 Task: Add an event with the title Lunch and Learn: Effective Presentation Delivery and Impact, date ''2023/11/16'', time 8:30 AM to 10:30 AMand add a description: Staff Training on Customer Service is a comprehensive and interactive program designed to equip employees with the skills, knowledge, and mindset necessary to deliver exceptional customer service experiences. This training focuses on building strong customer relationships, enhancing communication skills, and developing problem-solving abilities to exceed customer expectations._x000D_
_x000D_
Select event color  Tomato . Add location for the event as: 789 Calle de Preciados, Madrid, Spain, logged in from the account softage.5@softage.netand send the event invitation to softage.10@softage.net and softage.3@softage.net. Set a reminder for the event Doesn''t repeat
Action: Mouse moved to (57, 104)
Screenshot: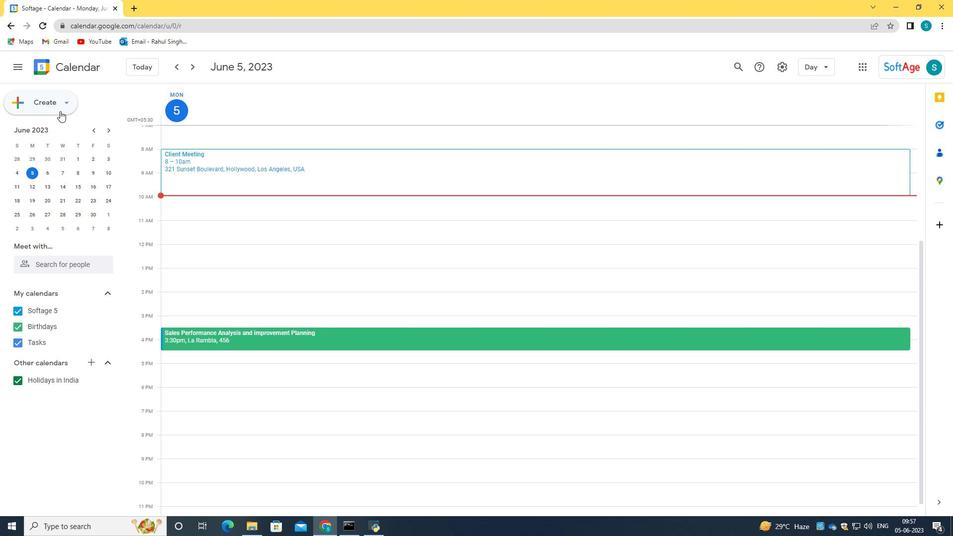 
Action: Mouse pressed left at (57, 104)
Screenshot: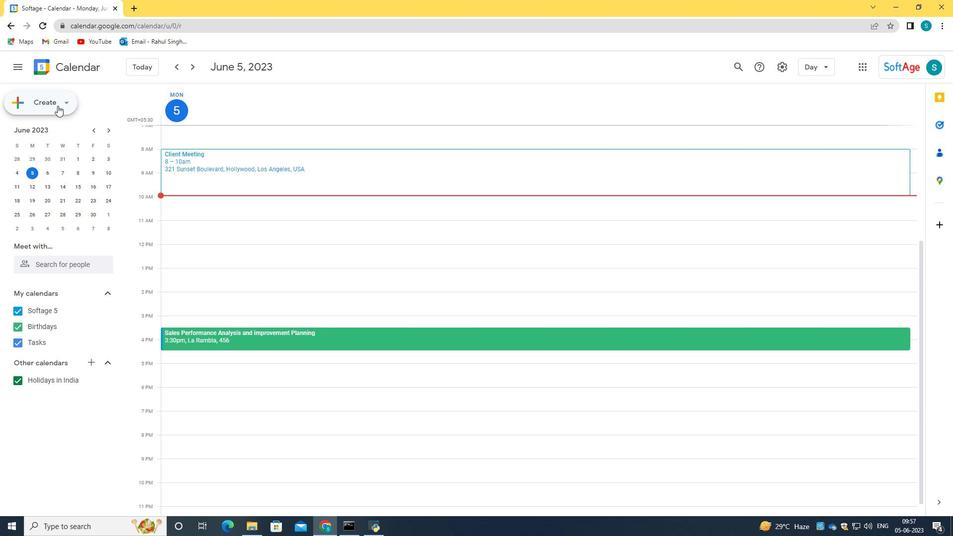 
Action: Mouse moved to (57, 126)
Screenshot: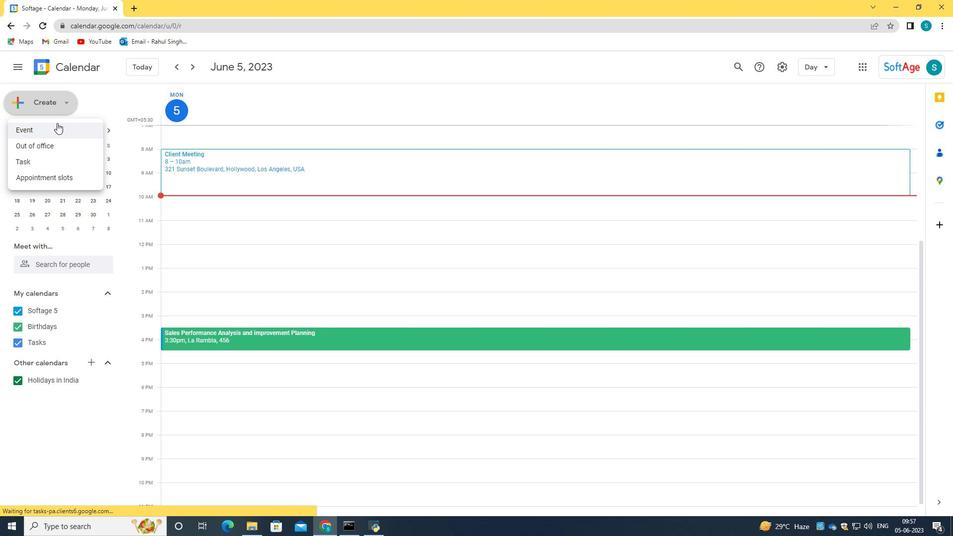 
Action: Mouse pressed left at (57, 126)
Screenshot: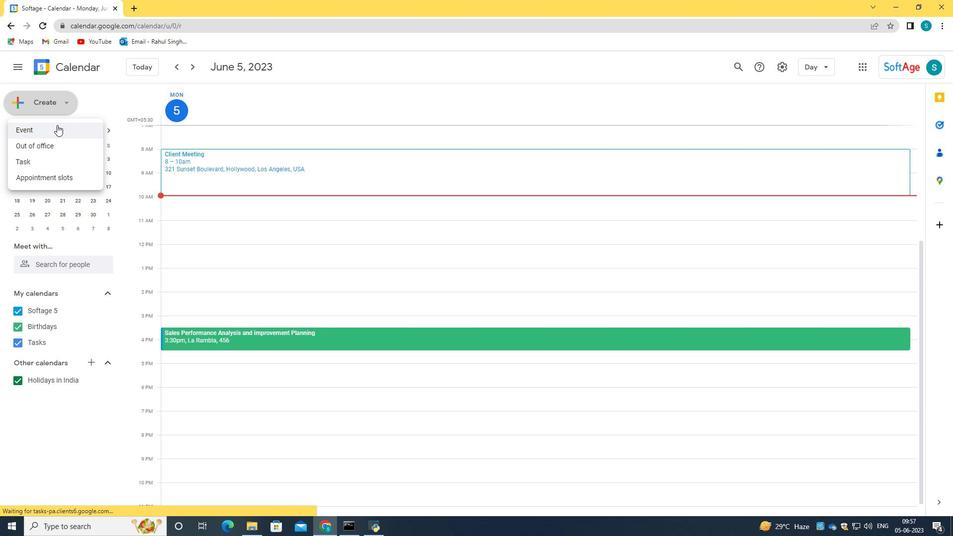 
Action: Mouse moved to (543, 391)
Screenshot: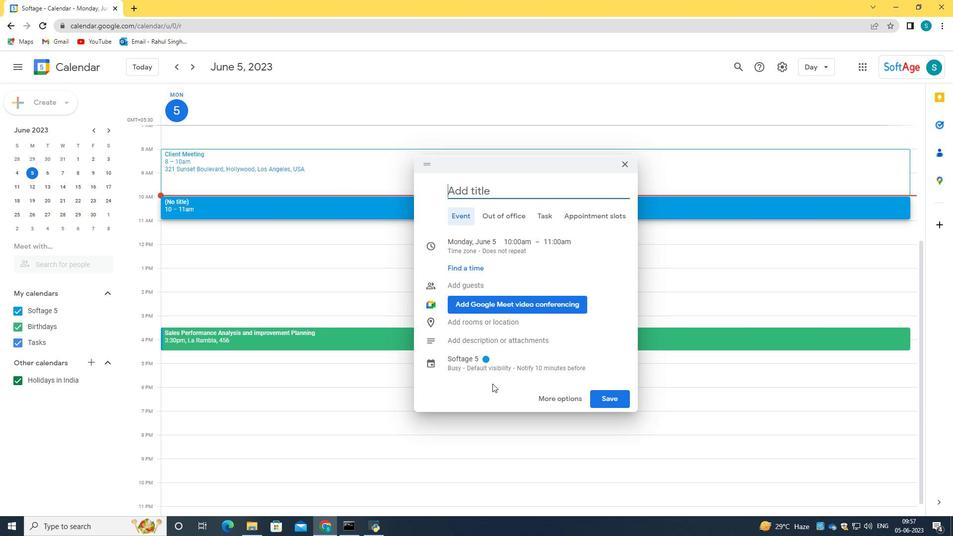 
Action: Mouse pressed left at (543, 391)
Screenshot: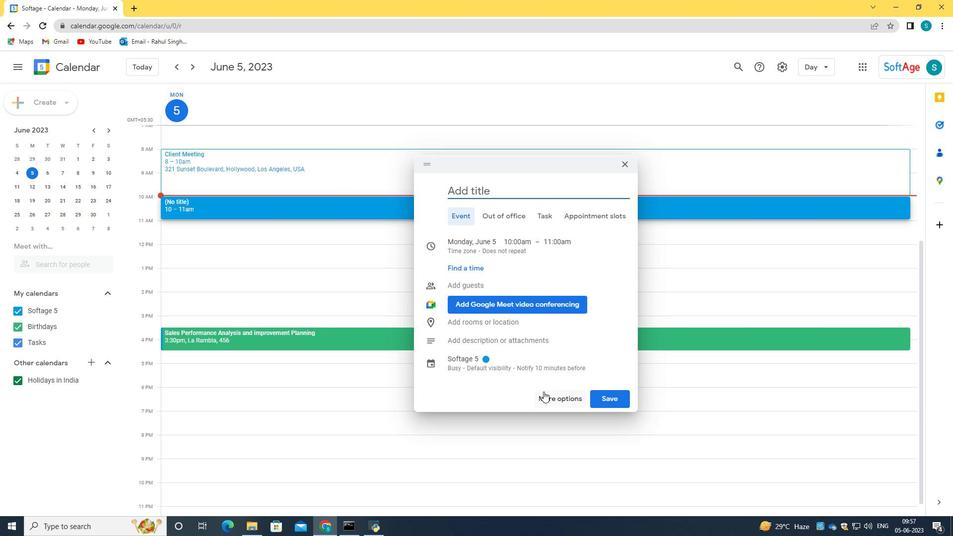 
Action: Mouse moved to (103, 74)
Screenshot: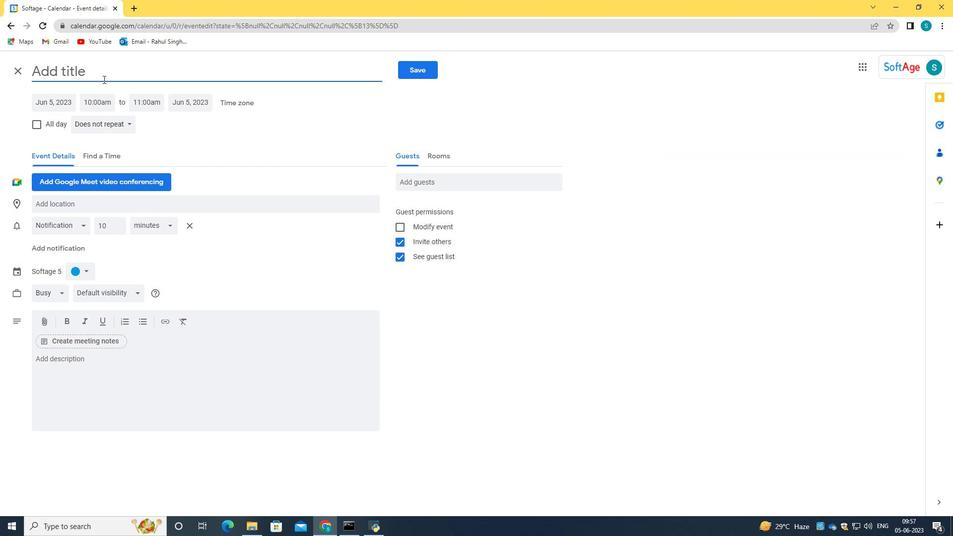 
Action: Key pressed <Key.caps_lock>L<Key.caps_lock>uc<Key.backspace>nch<Key.space>and<Key.space><Key.caps_lock>L<Key.caps_lock>earn<Key.shift_r>:<Key.space><Key.caps_lock>E<Key.caps_lock>ffective<Key.space><Key.caps_lock>P<Key.caps_lock>resentation<Key.space><Key.caps_lock>D<Key.caps_lock>eliver<Key.backspace>e<Key.backspace>ry<Key.space>and<Key.space><Key.caps_lock>I<Key.caps_lock>mpact
Screenshot: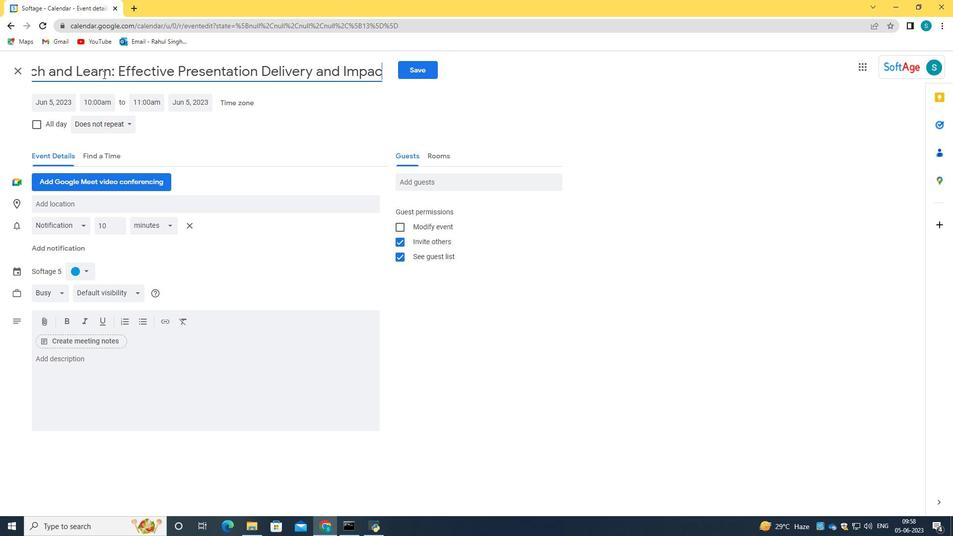 
Action: Mouse moved to (50, 101)
Screenshot: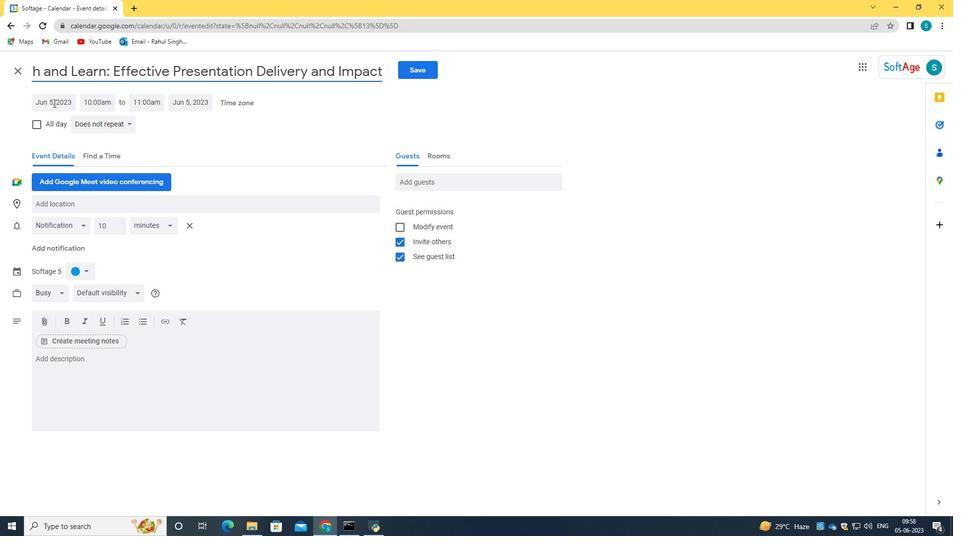 
Action: Mouse pressed left at (50, 101)
Screenshot: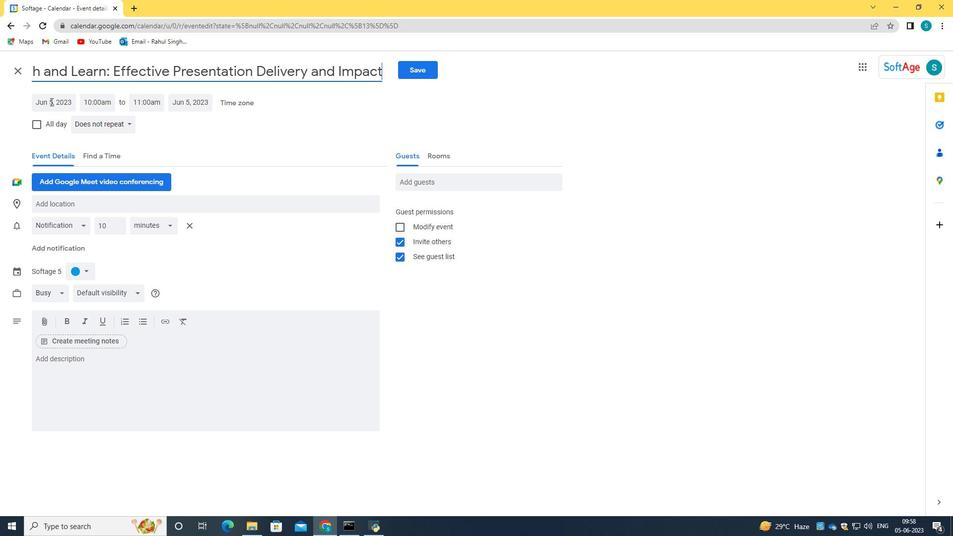 
Action: Key pressed 2023/11/16<Key.tab>08<Key.shift_r>:30am<Key.tab>10<Key.shift_r>:30am
Screenshot: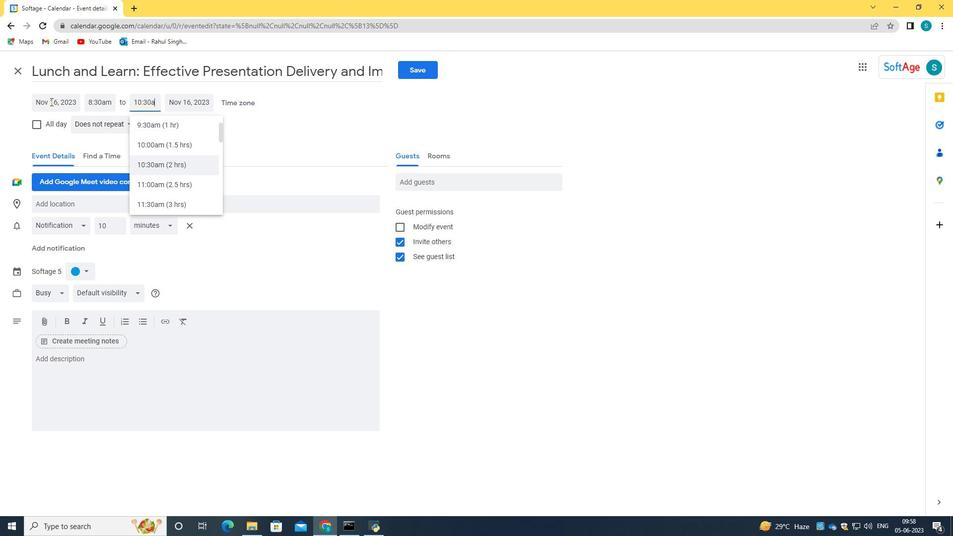 
Action: Mouse moved to (160, 166)
Screenshot: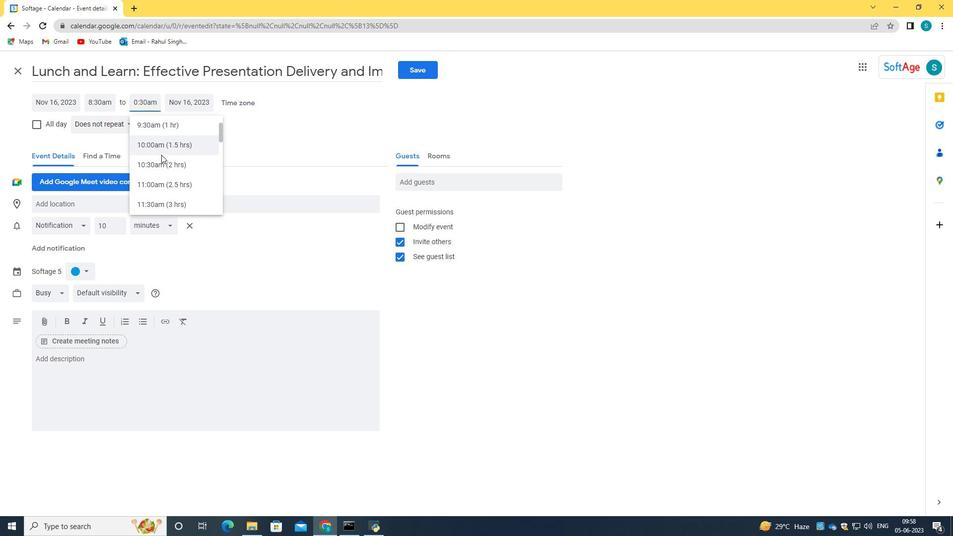
Action: Mouse pressed left at (160, 166)
Screenshot: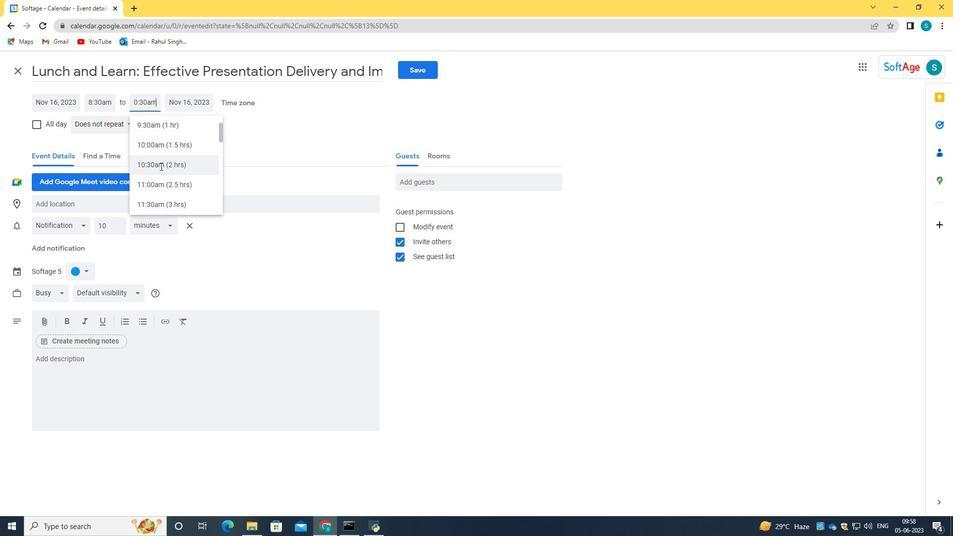
Action: Mouse moved to (171, 374)
Screenshot: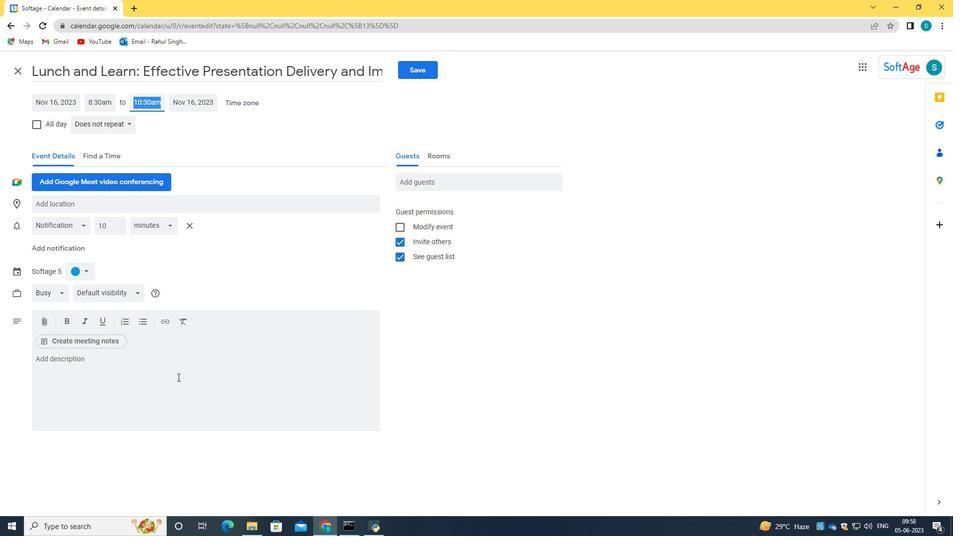 
Action: Mouse pressed left at (171, 374)
Screenshot: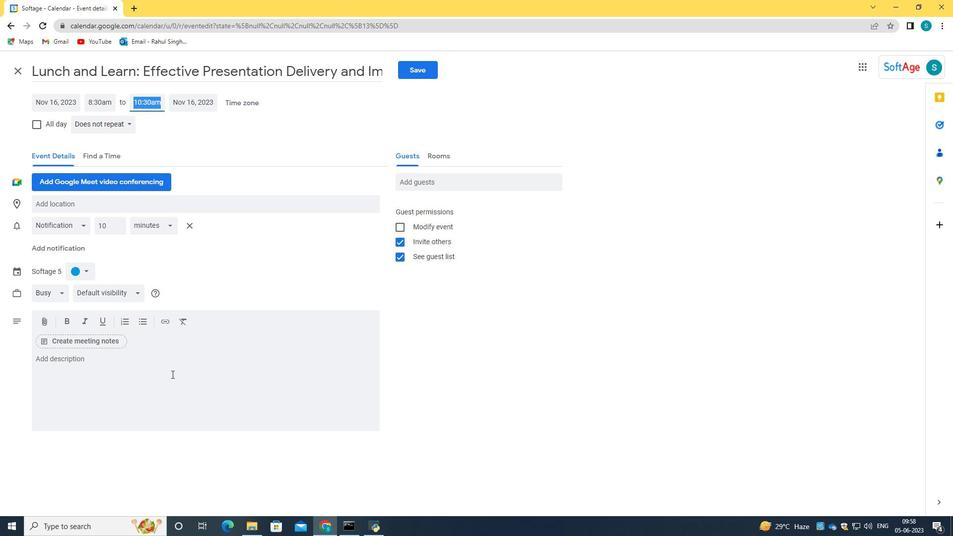 
Action: Key pressed <Key.caps_lock>S<Key.caps_lock>taff<Key.space><Key.caps_lock>T<Key.caps_lock>raining<Key.space>on<Key.space><Key.caps_lock>C<Key.caps_lock>ustomer<Key.space><Key.caps_lock>S<Key.caps_lock>ervice<Key.space>is<Key.space>a<Key.space>comprehensive<Key.space>and<Key.space><Key.caps_lock>I<Key.caps_lock>nteractive<Key.space>program<Key.space>designed<Key.space>to<Key.space>equip<Key.space>employees<Key.space>with<Key.space>thes<Key.backspace><Key.space>skills,k<Key.backspace><Key.space>knowleg<Key.backspace>dge<Key.space>and<Key.space>mindset<Key.space>necessary<Key.space>to<Key.space>deliver<Key.space>expe<Key.backspace>tional<Key.space><Key.backspace><Key.backspace><Key.backspace><Key.backspace><Key.backspace><Key.backspace><Key.backspace><Key.backspace>ceptional<Key.space>customer<Key.space>servci<Key.backspace><Key.backspace>ice<Key.space>experiences.<Key.space><Key.caps_lock>T<Key.caps_lock>his<Key.space><Key.caps_lock>T<Key.caps_lock>raining<Key.space>focuses<Key.space>on<Key.space>building<Key.space>strong<Key.space>customer<Key.space>relationshio<Key.backspace>ps<Key.space><Key.backspace>,<Key.space>enhancing<Key.space>communication<Key.space>skills,<Key.space>and<Key.space>developing<Key.space>problem<Key.space>solving<Key.space>ability<Key.backspace>ies<Key.space>to<Key.space>exceed<Key.space>customrer<Key.backspace><Key.backspace><Key.backspace>er<Key.space>expectation.
Screenshot: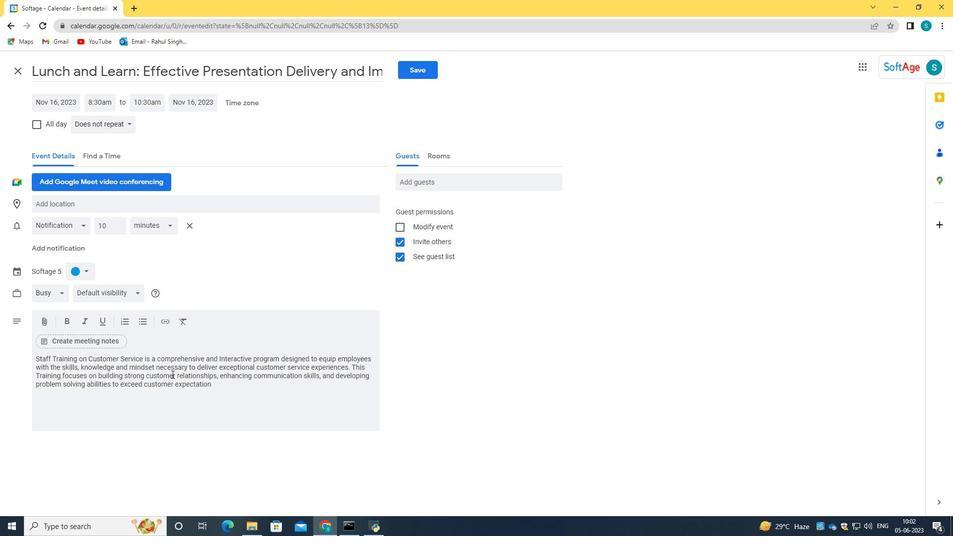 
Action: Mouse moved to (69, 271)
Screenshot: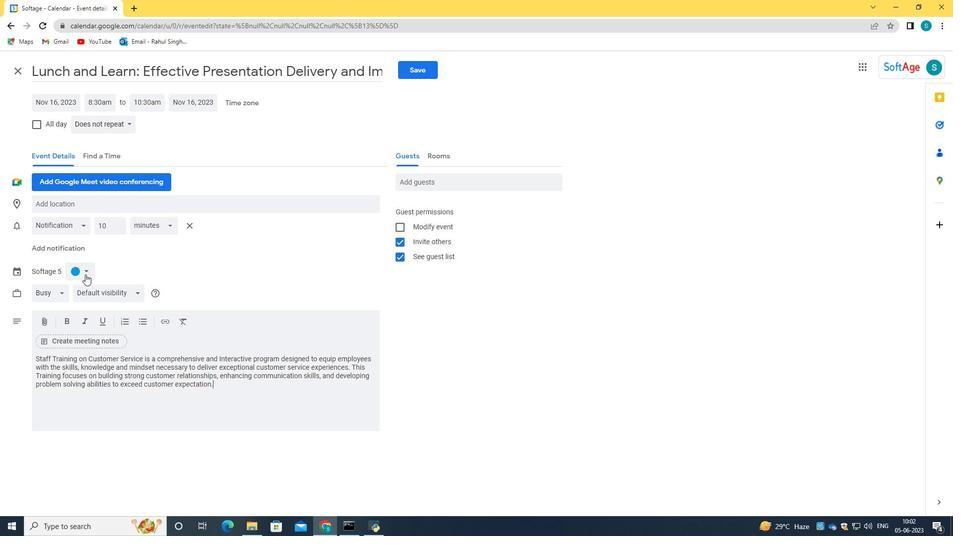 
Action: Mouse pressed left at (69, 271)
Screenshot: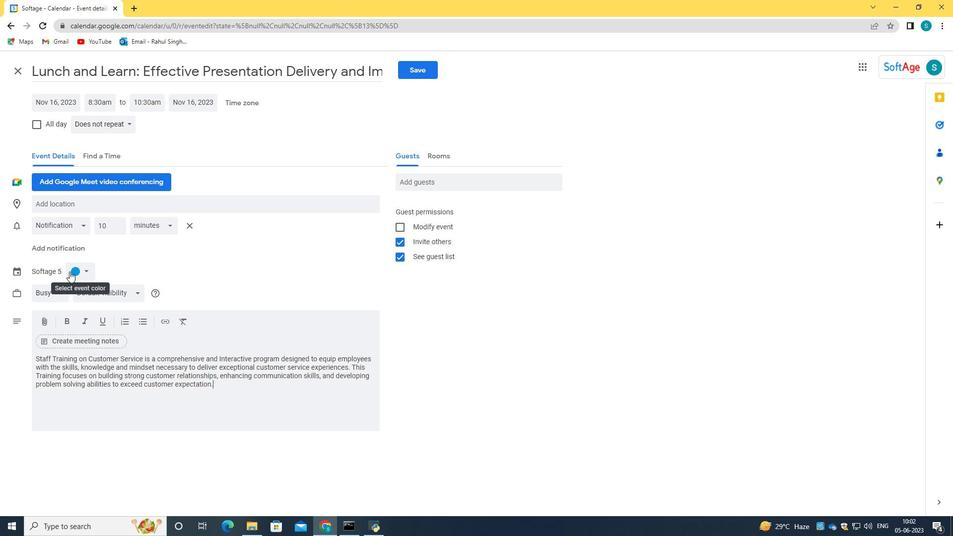 
Action: Mouse moved to (73, 269)
Screenshot: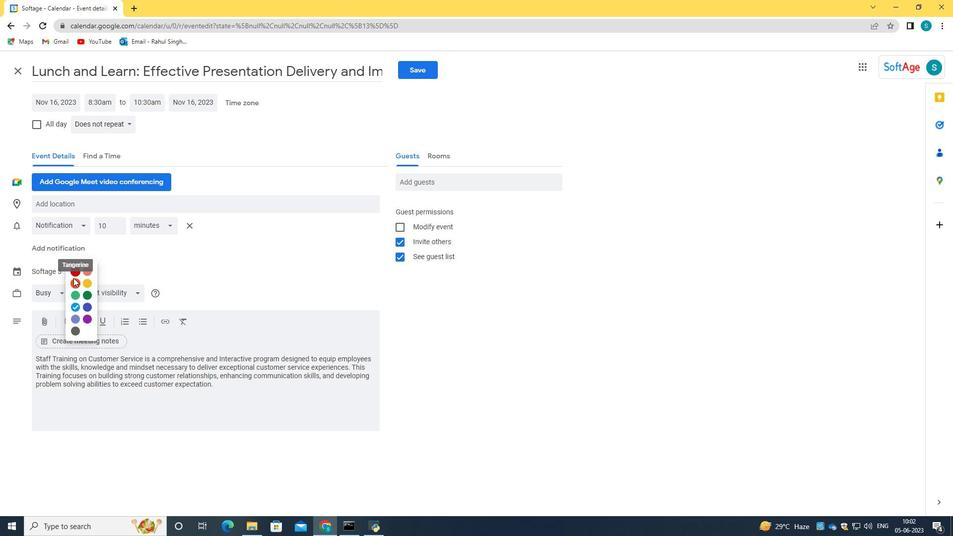 
Action: Mouse pressed left at (73, 269)
Screenshot: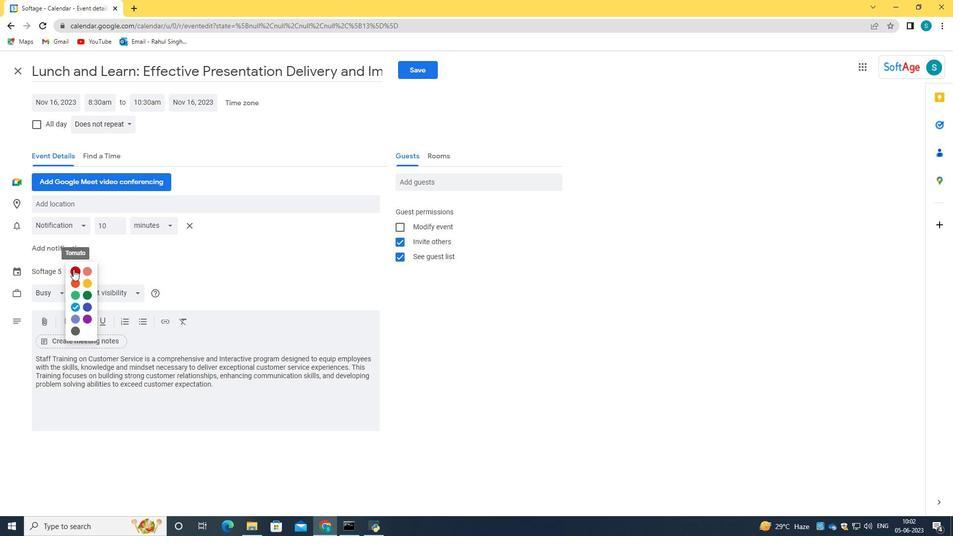 
Action: Mouse moved to (81, 205)
Screenshot: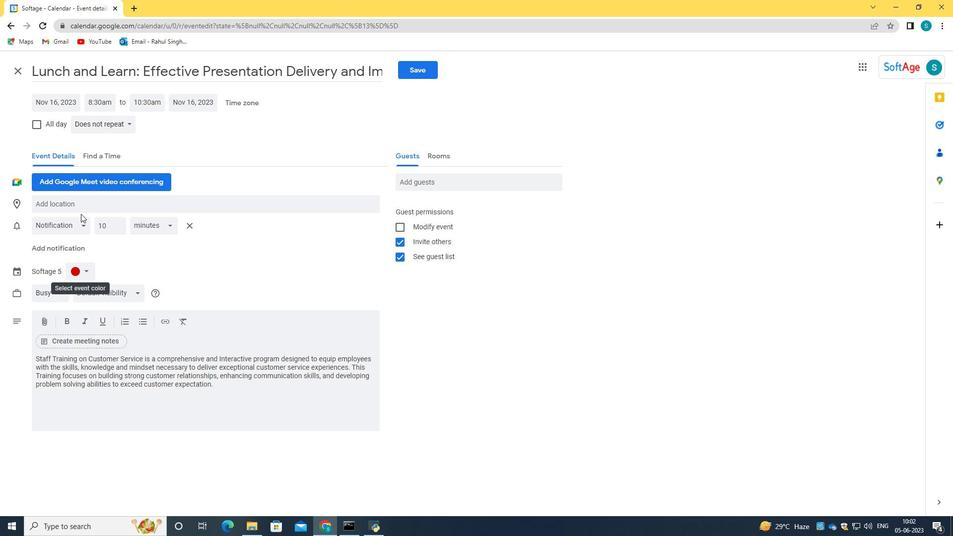 
Action: Mouse pressed left at (81, 205)
Screenshot: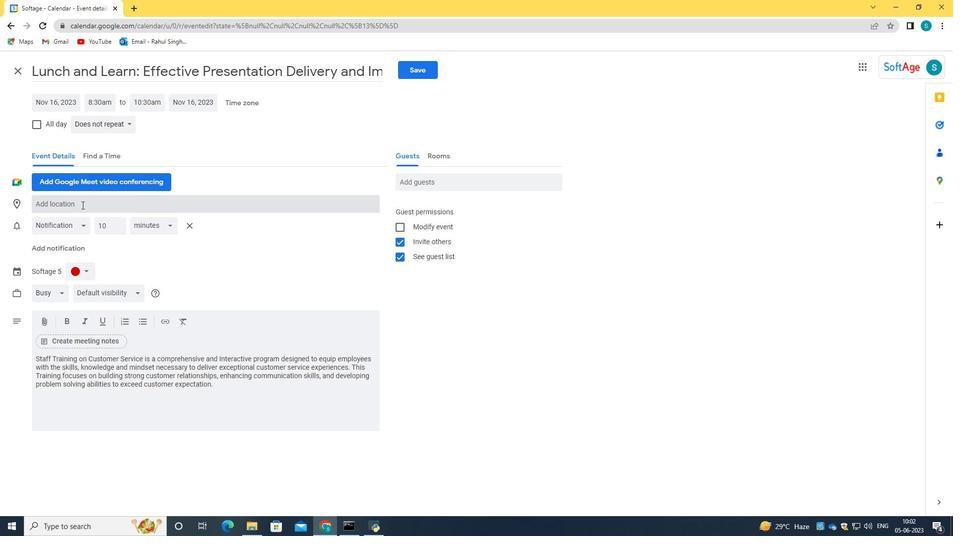 
Action: Key pressed 78
Screenshot: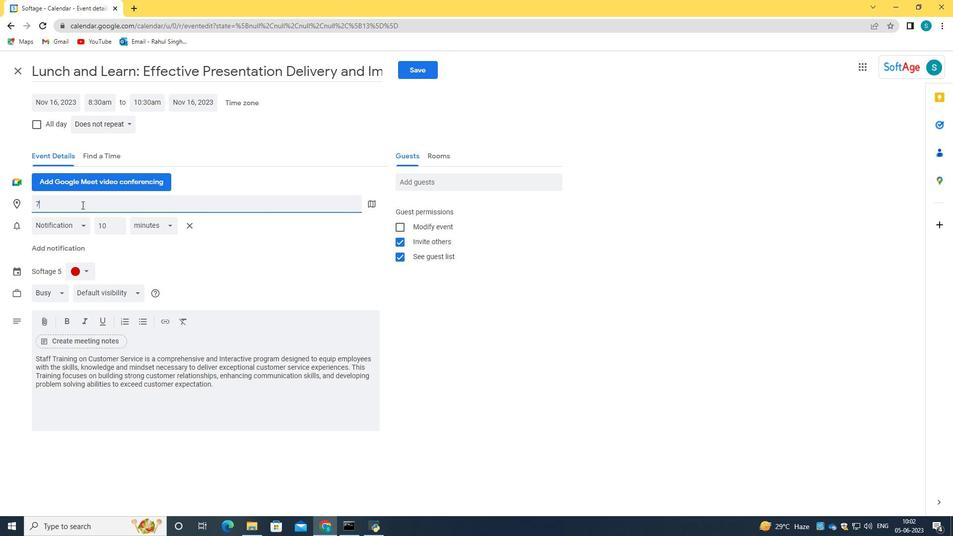 
Action: Mouse moved to (85, 205)
Screenshot: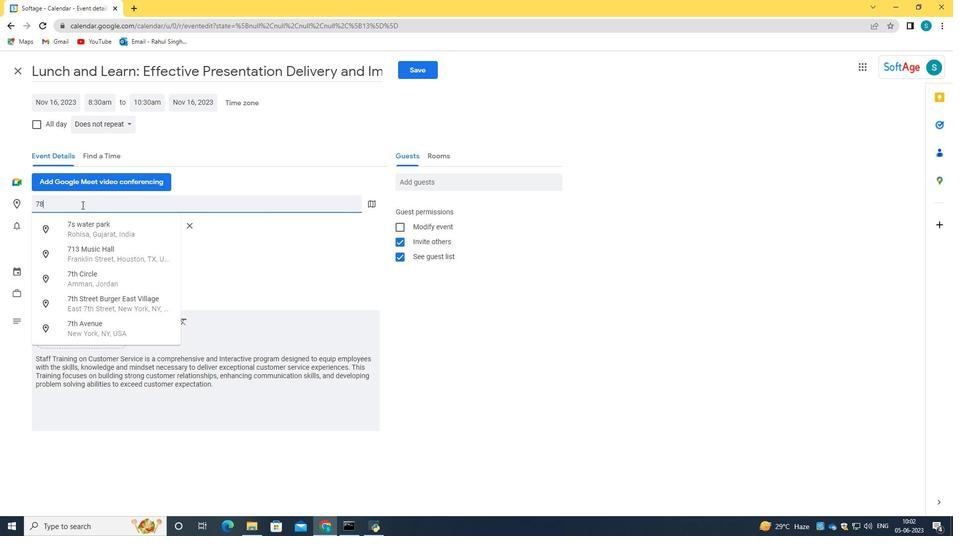 
Action: Key pressed 9<Key.space><Key.caps_lock>C<Key.caps_lock>alle<Key.space>de<Key.space><Key.caps_lock>P<Key.caps_lock>a<Key.backspace>reciados,<Key.space><Key.caps_lock>M<Key.caps_lock>adt<Key.backspace>rid,<Key.space><Key.caps_lock>S<Key.caps_lock>pain<Key.space>
Screenshot: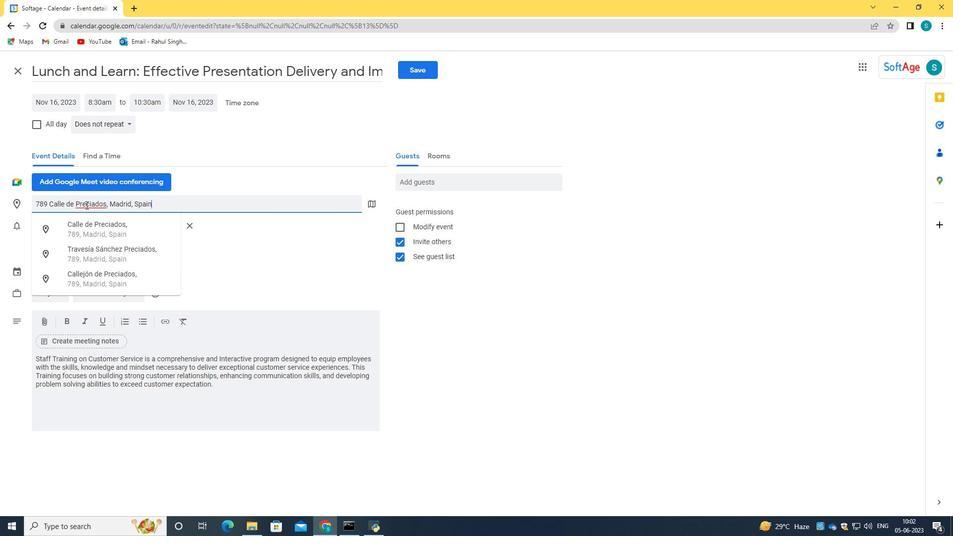 
Action: Mouse moved to (89, 233)
Screenshot: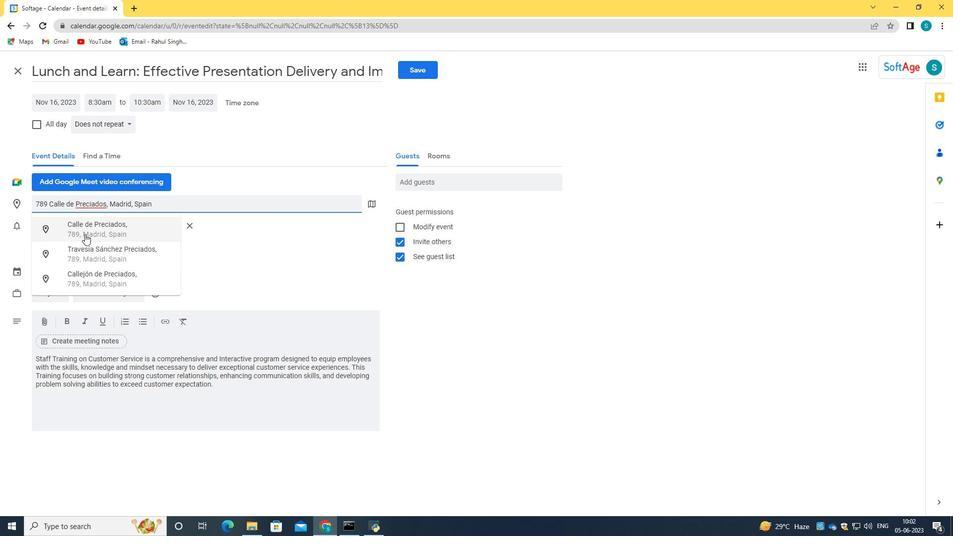 
Action: Mouse pressed left at (89, 233)
Screenshot: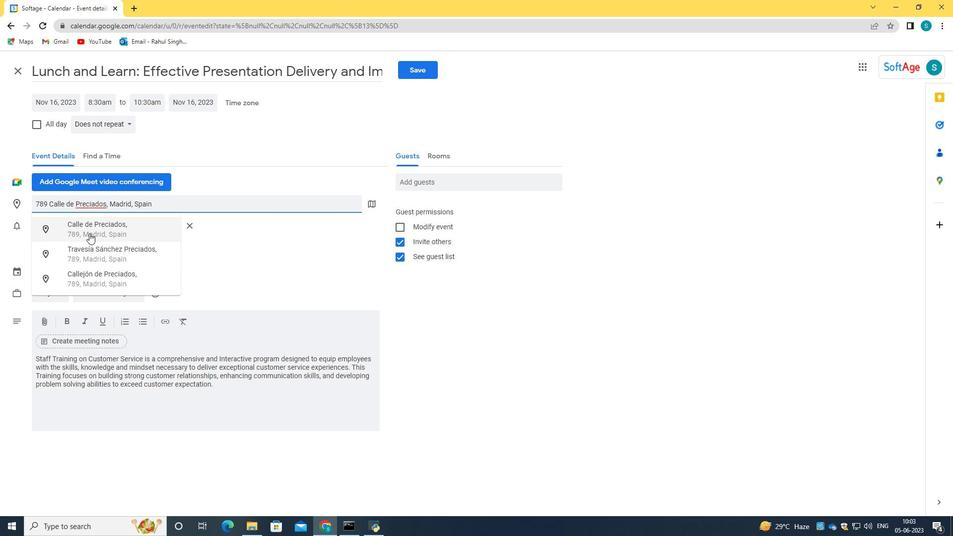 
Action: Mouse moved to (455, 179)
Screenshot: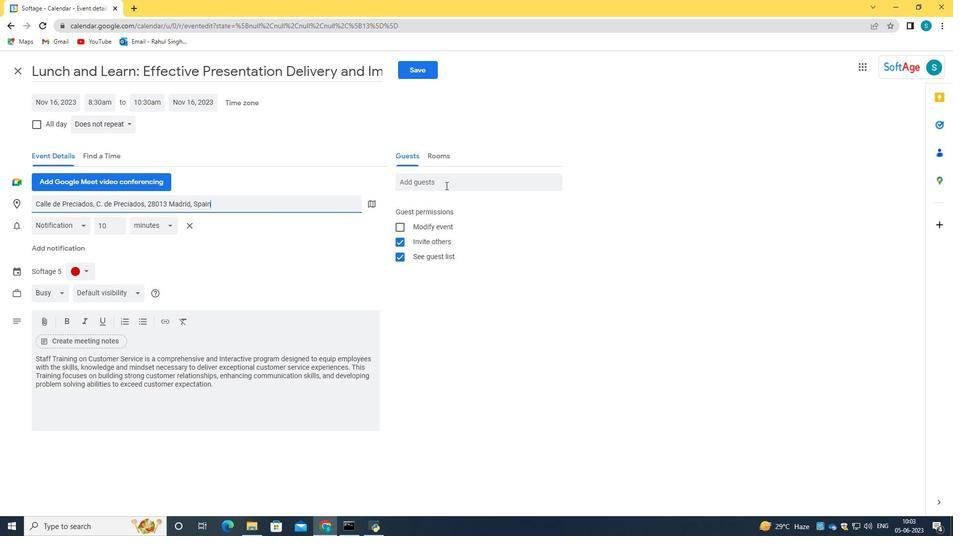 
Action: Mouse pressed left at (455, 179)
Screenshot: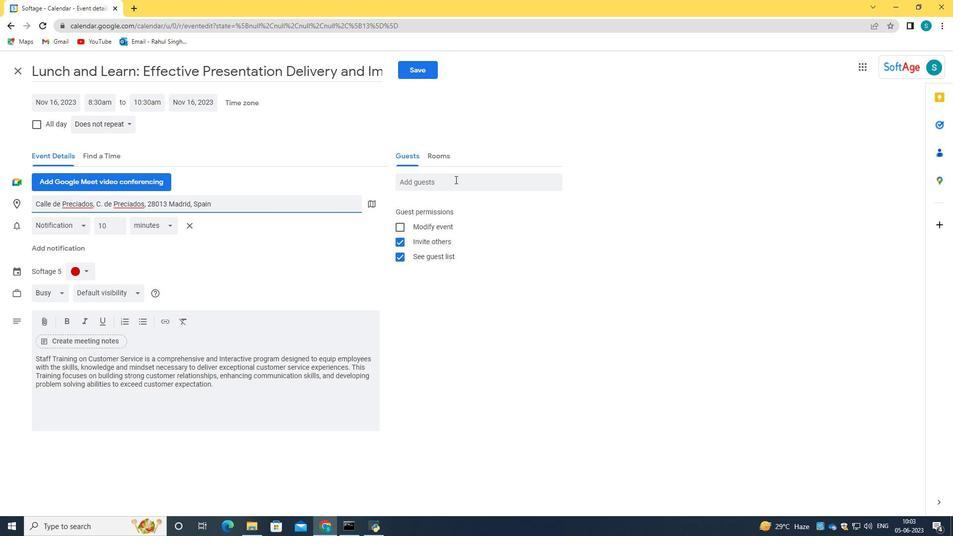 
Action: Key pressed softage.10<Key.shift>@softage.net<Key.tab>softage.3<Key.shift>@softage.net
Screenshot: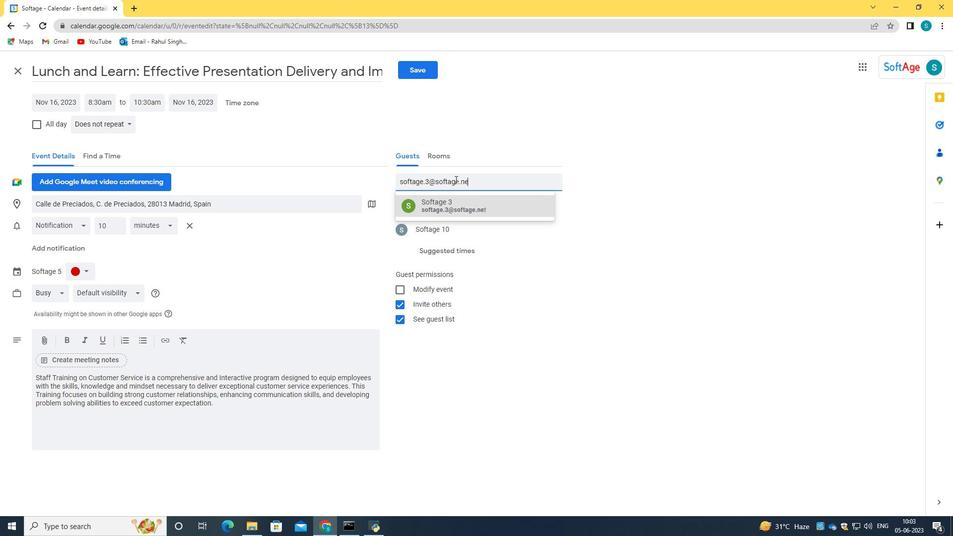 
Action: Mouse moved to (455, 201)
Screenshot: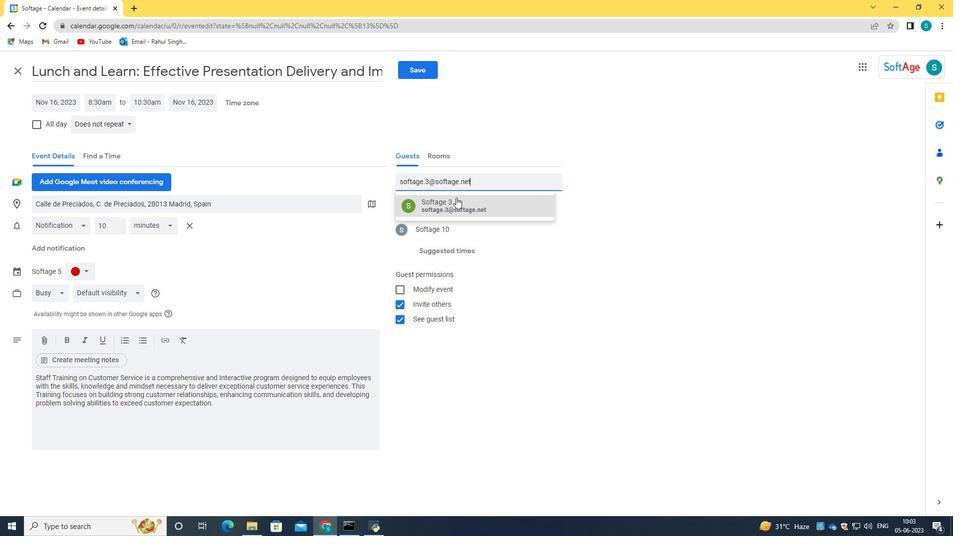 
Action: Mouse pressed left at (455, 201)
Screenshot: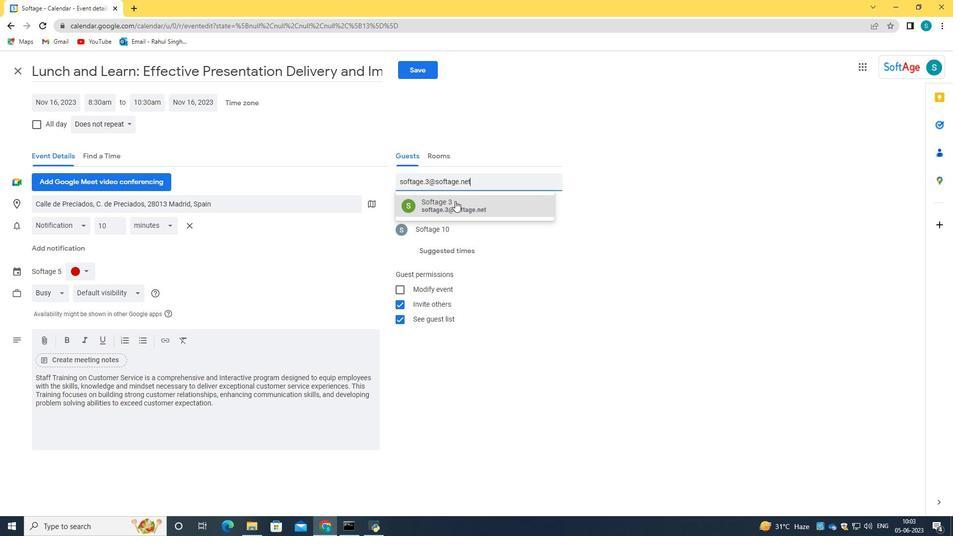 
Action: Mouse moved to (108, 124)
Screenshot: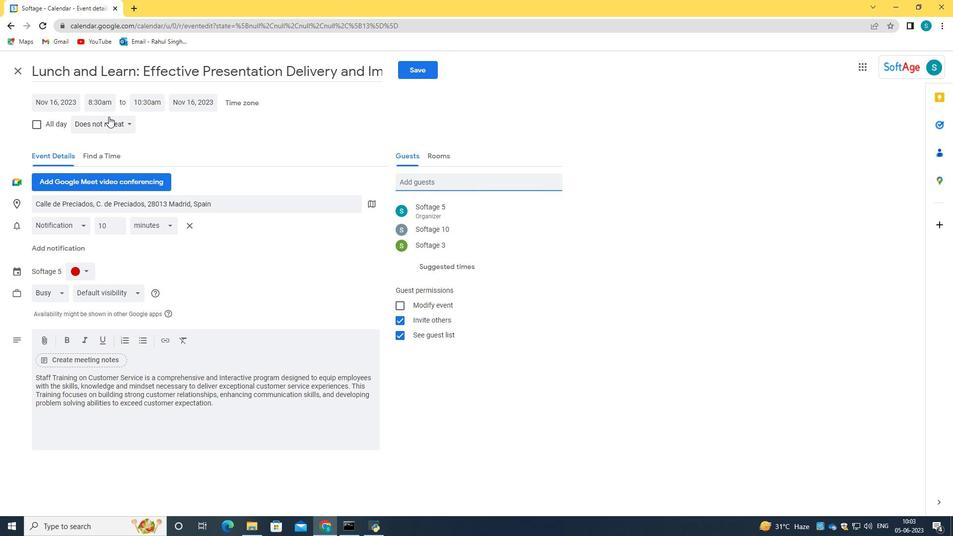 
Action: Mouse pressed left at (108, 124)
Screenshot: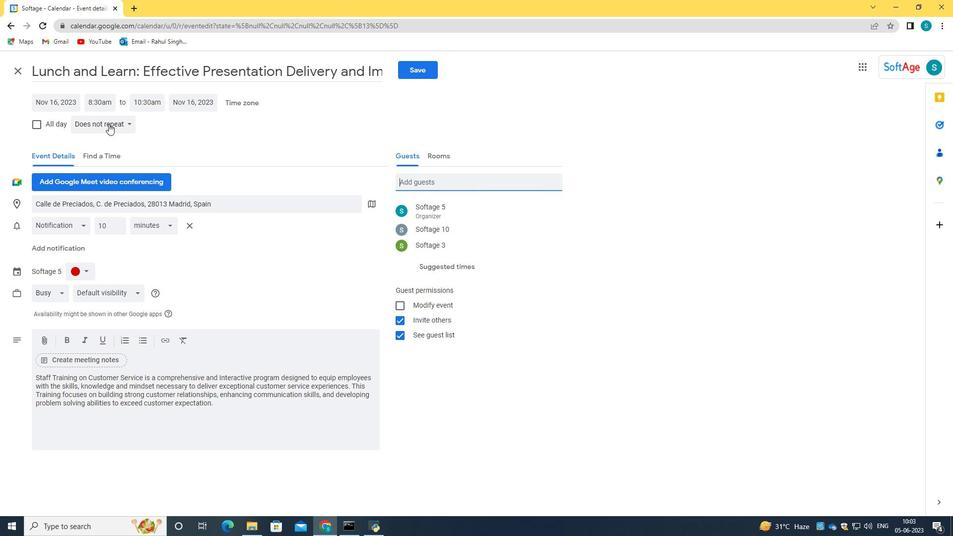 
Action: Mouse moved to (106, 121)
Screenshot: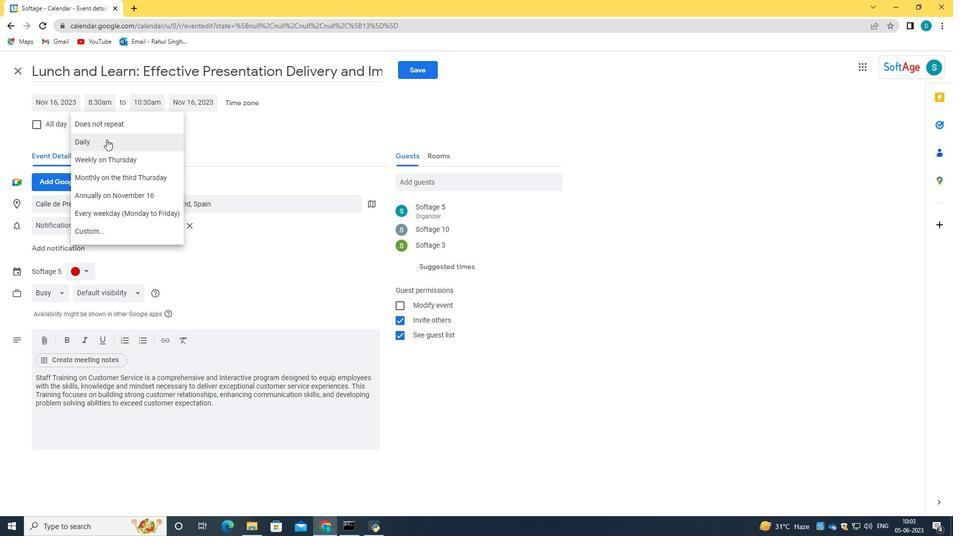 
Action: Mouse pressed left at (106, 121)
Screenshot: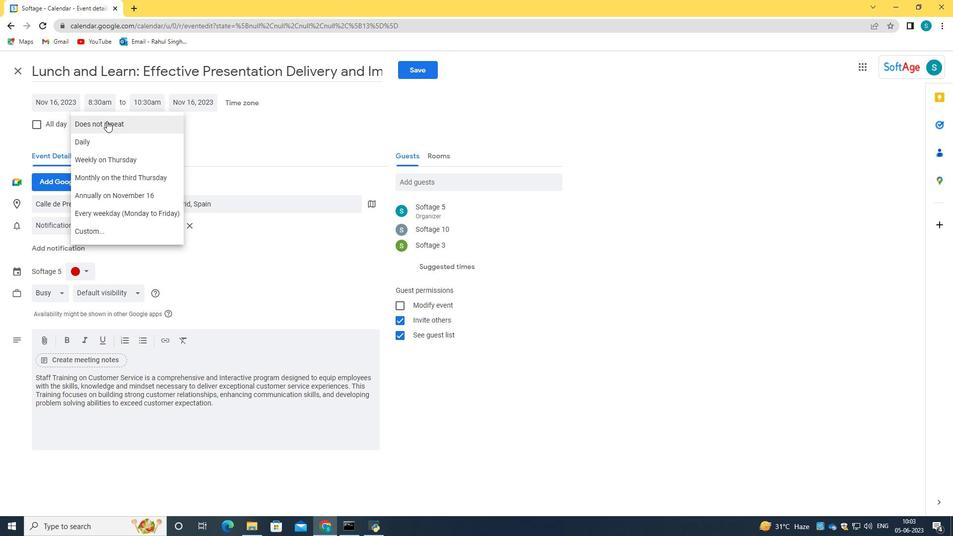 
Action: Mouse moved to (421, 74)
Screenshot: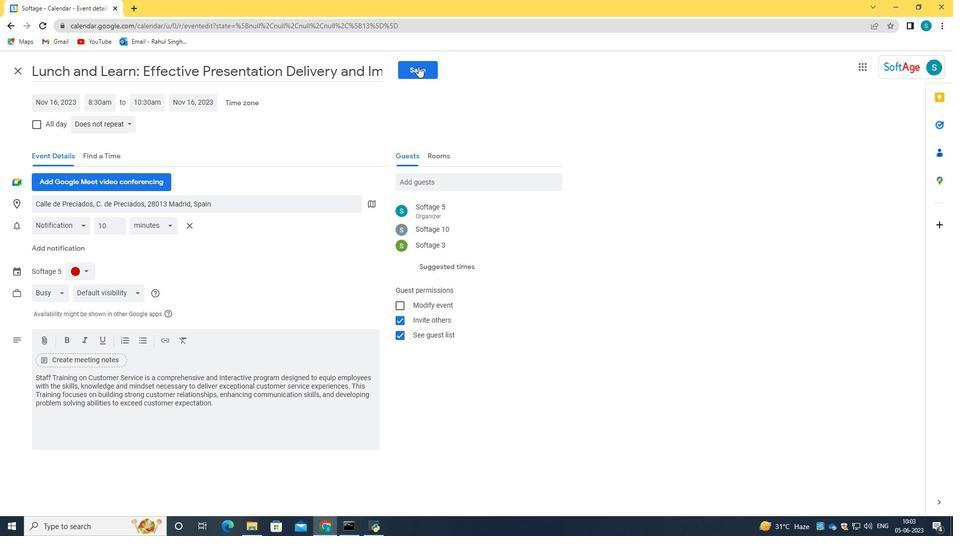 
Action: Mouse pressed left at (421, 74)
Screenshot: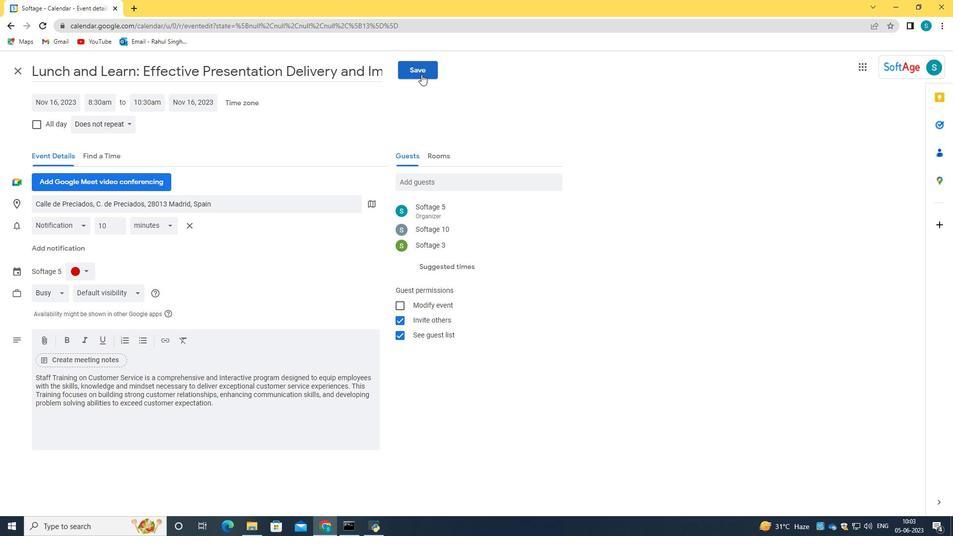 
Action: Mouse moved to (570, 307)
Screenshot: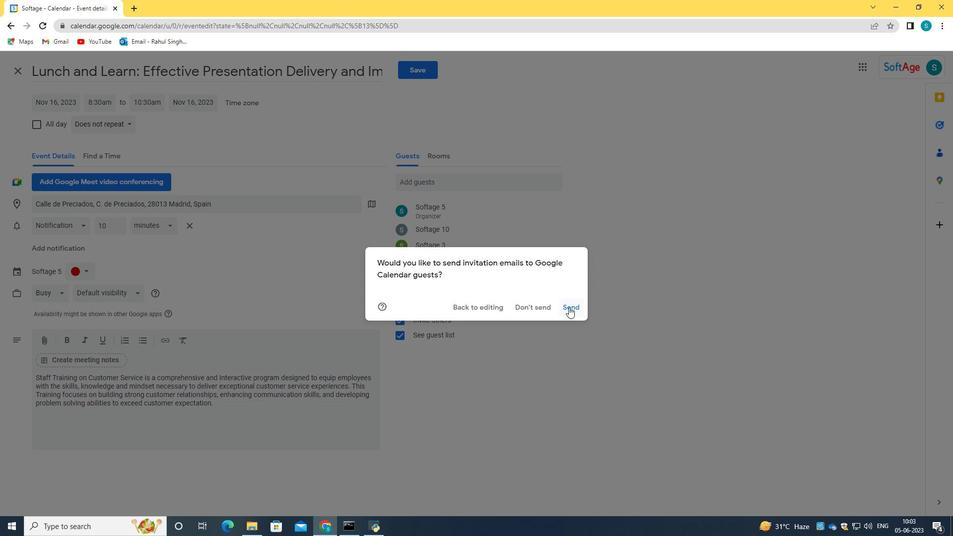 
Action: Mouse pressed left at (570, 307)
Screenshot: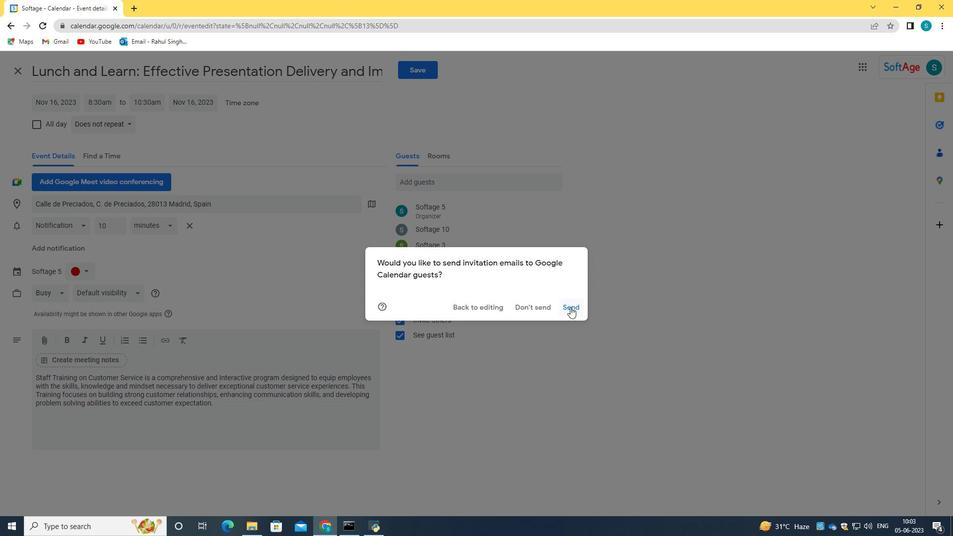 
